 Task: Sort the products in the category "Homeopathic Care" by price (highest first).
Action: Mouse moved to (334, 159)
Screenshot: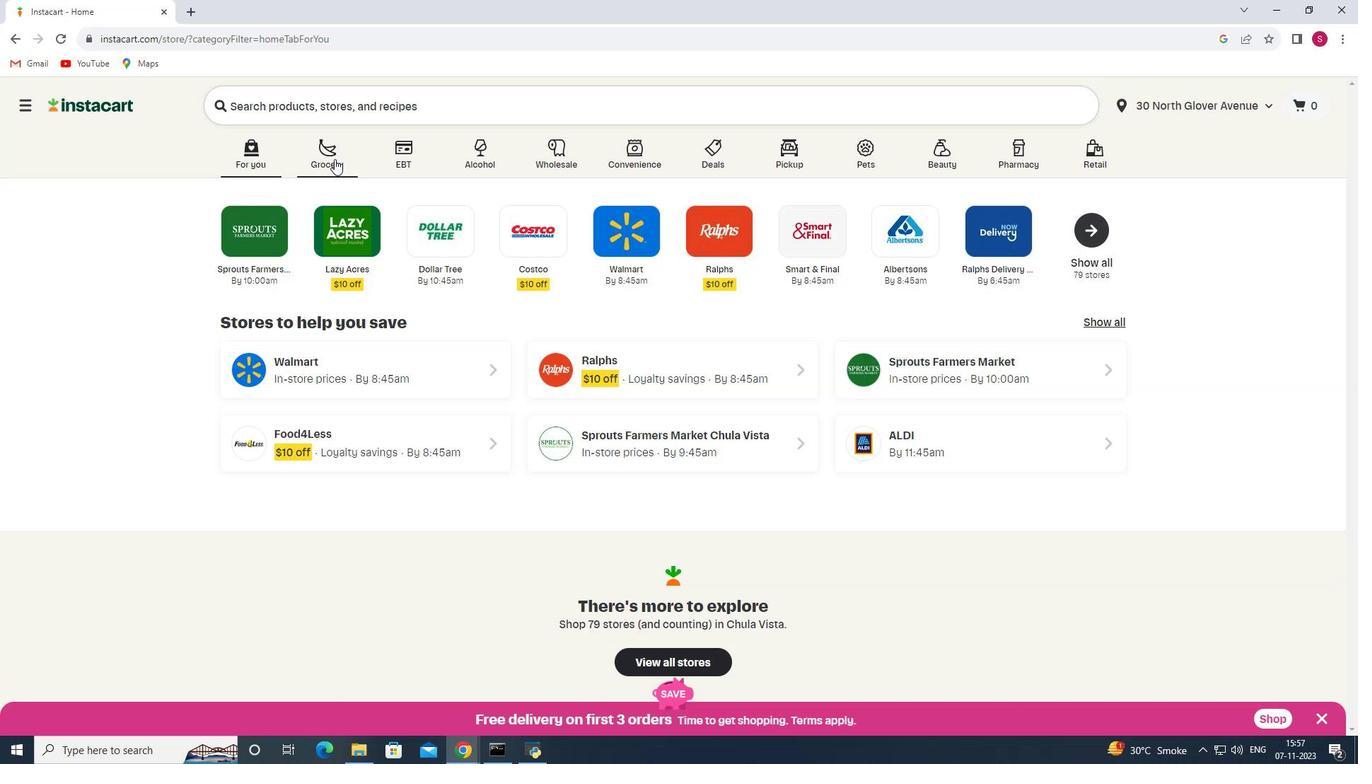 
Action: Mouse pressed left at (334, 159)
Screenshot: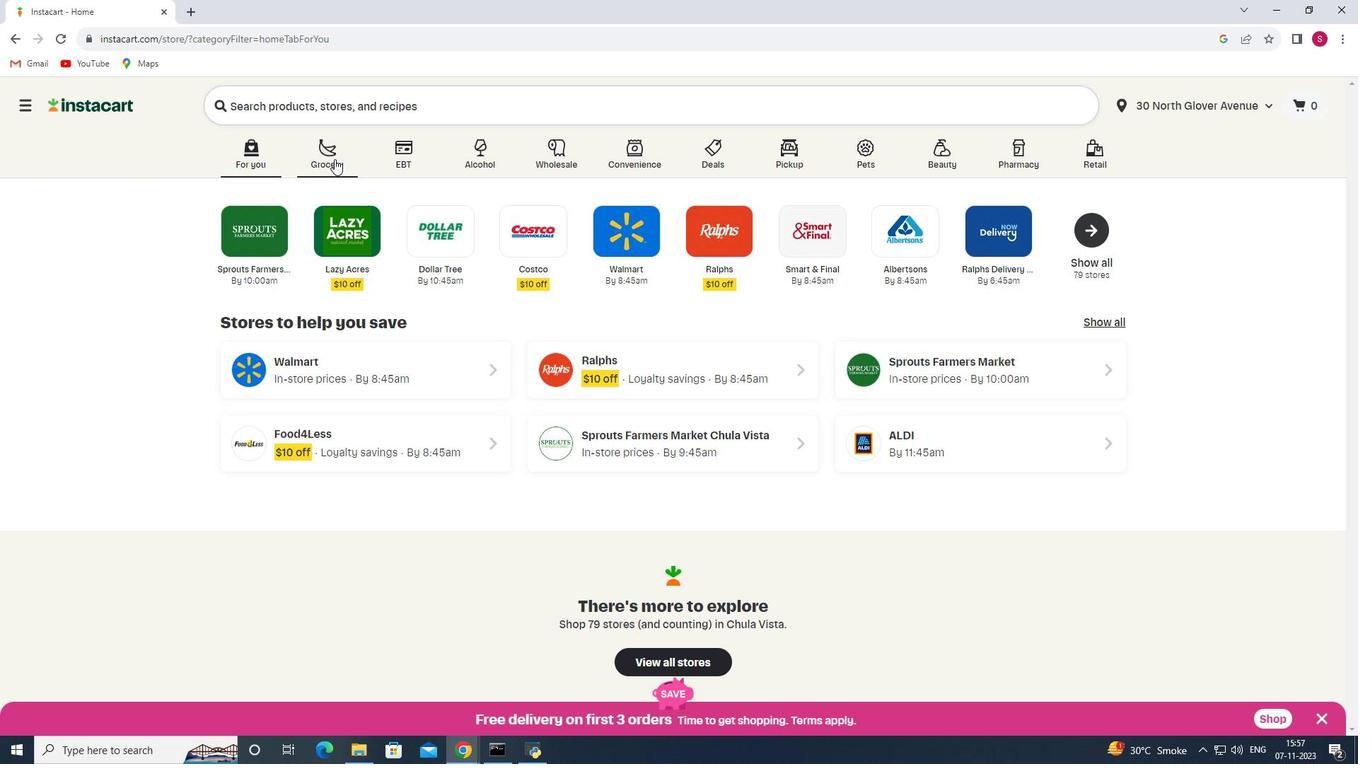 
Action: Mouse moved to (355, 394)
Screenshot: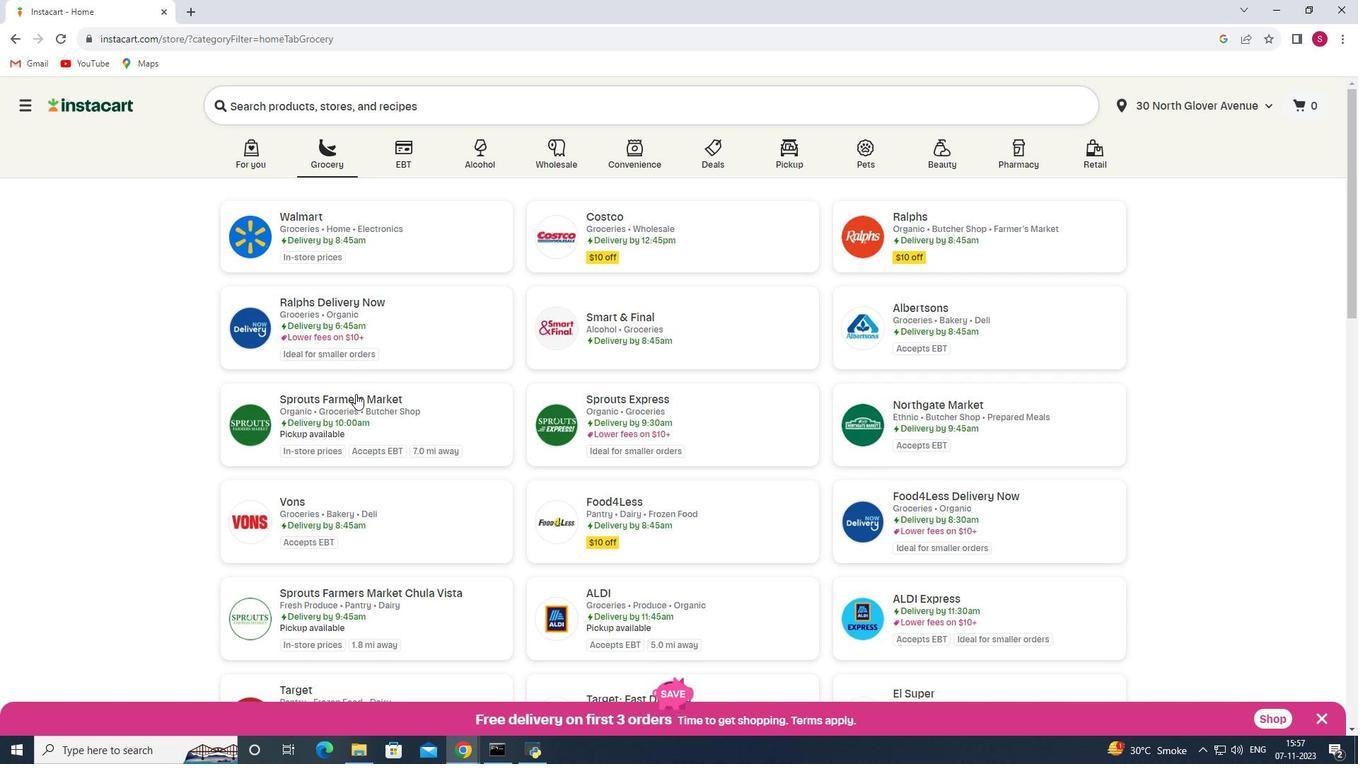 
Action: Mouse pressed left at (355, 394)
Screenshot: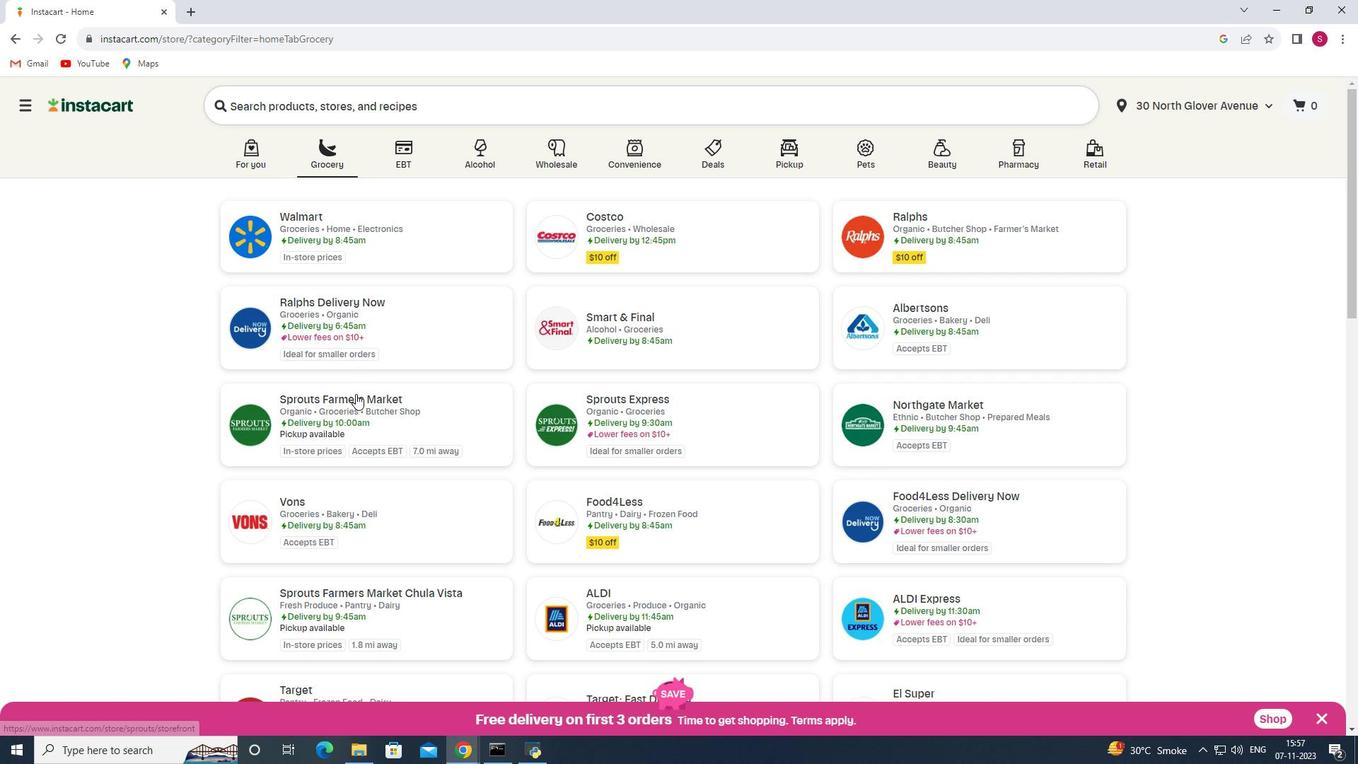 
Action: Mouse moved to (9, 401)
Screenshot: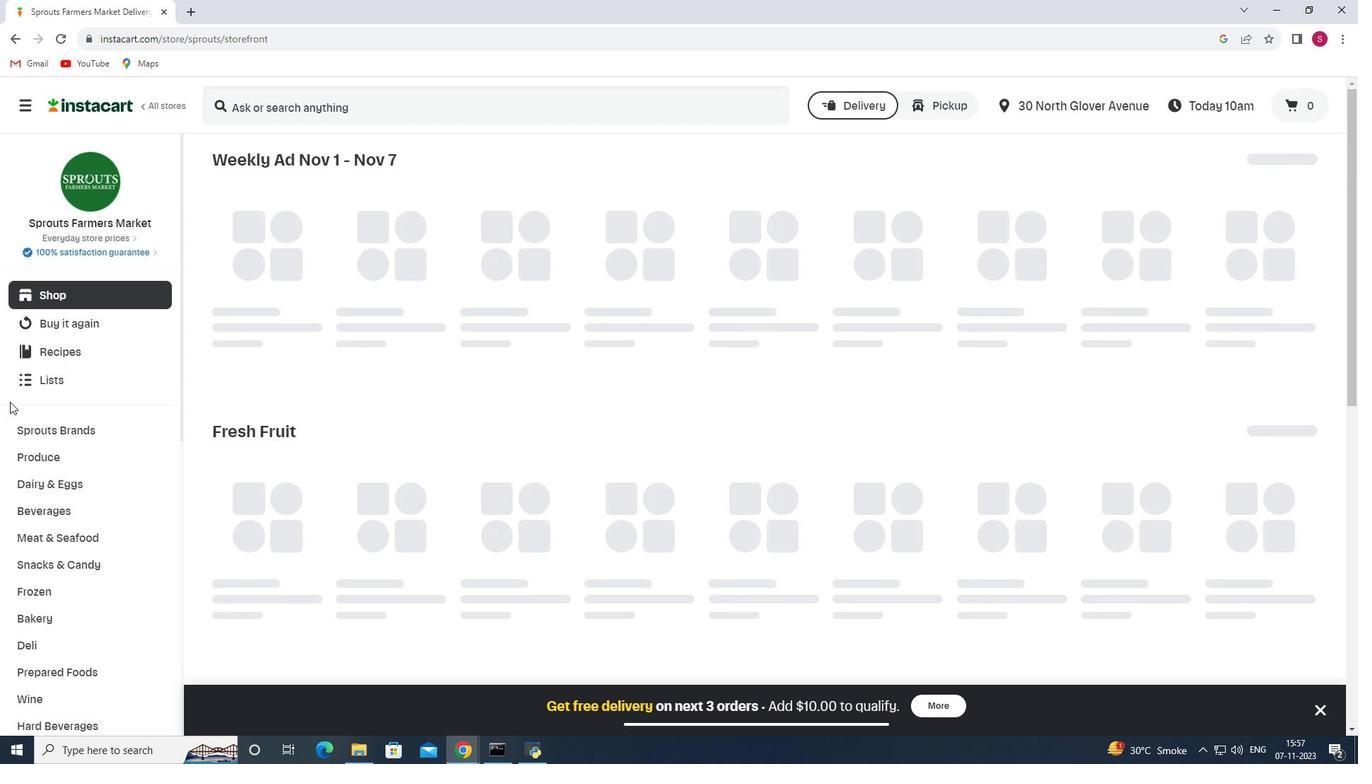 
Action: Mouse scrolled (9, 401) with delta (0, 0)
Screenshot: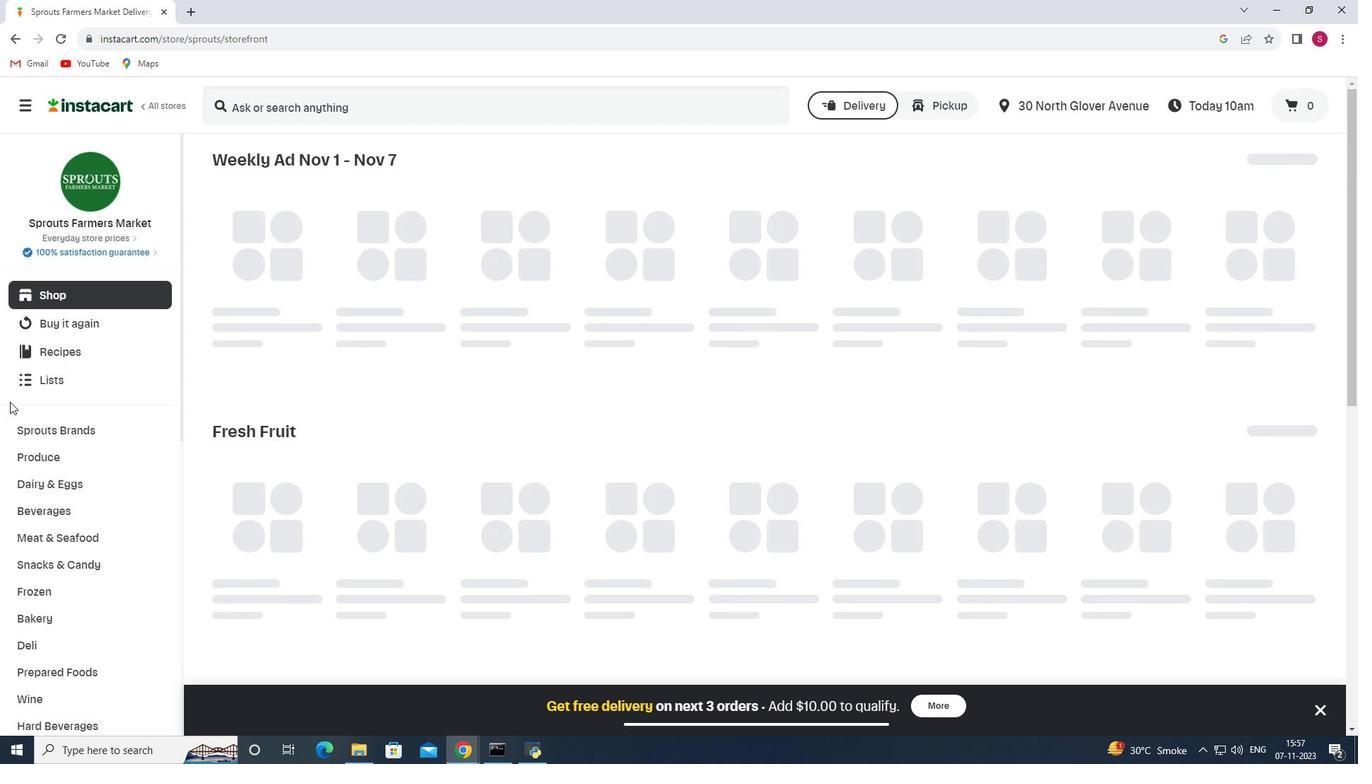
Action: Mouse moved to (65, 385)
Screenshot: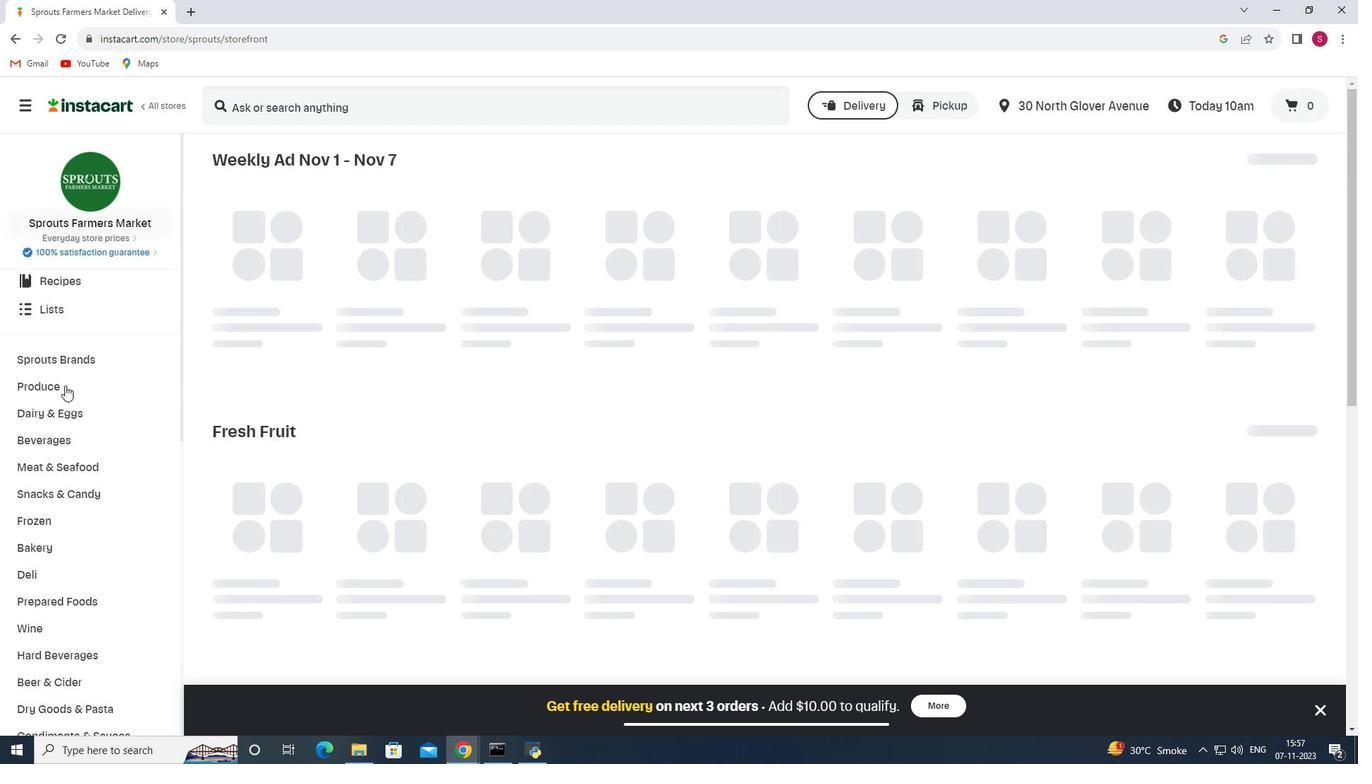 
Action: Mouse scrolled (65, 384) with delta (0, 0)
Screenshot: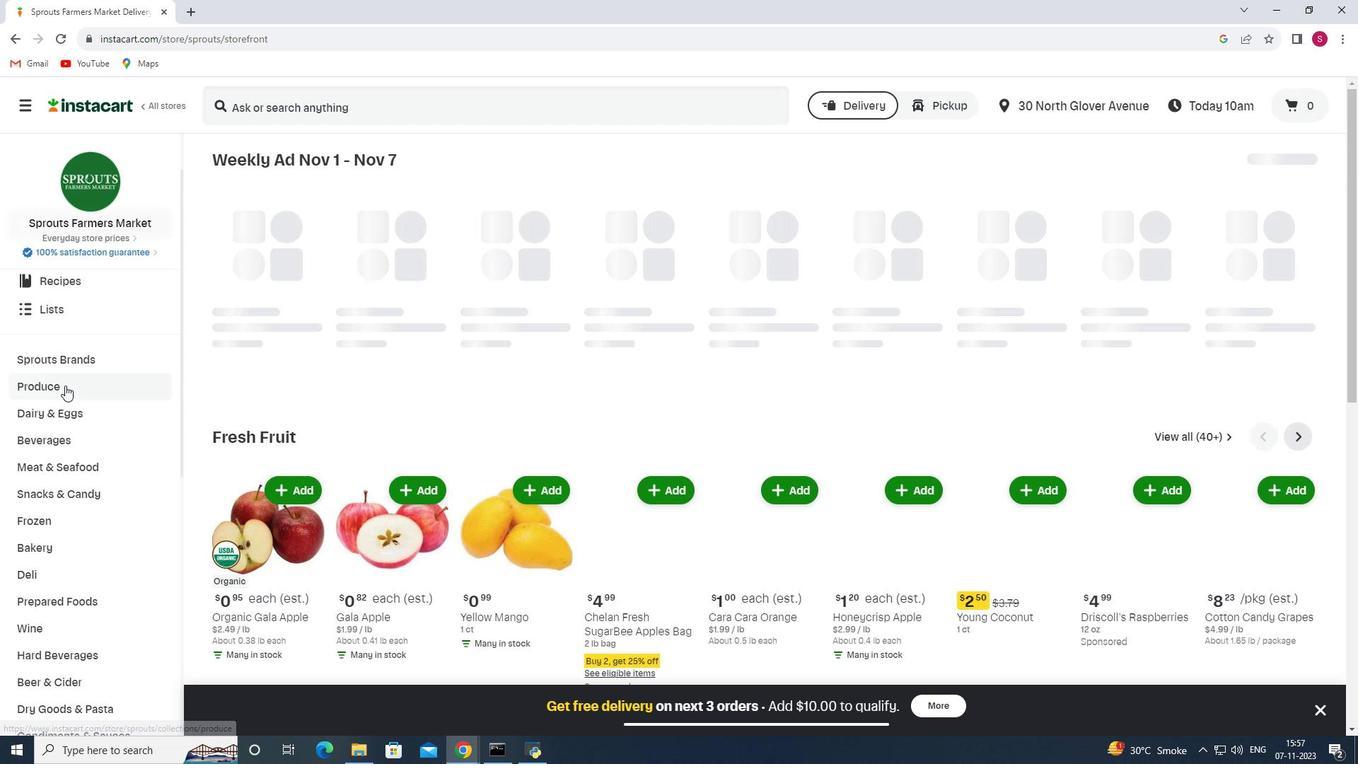 
Action: Mouse scrolled (65, 384) with delta (0, 0)
Screenshot: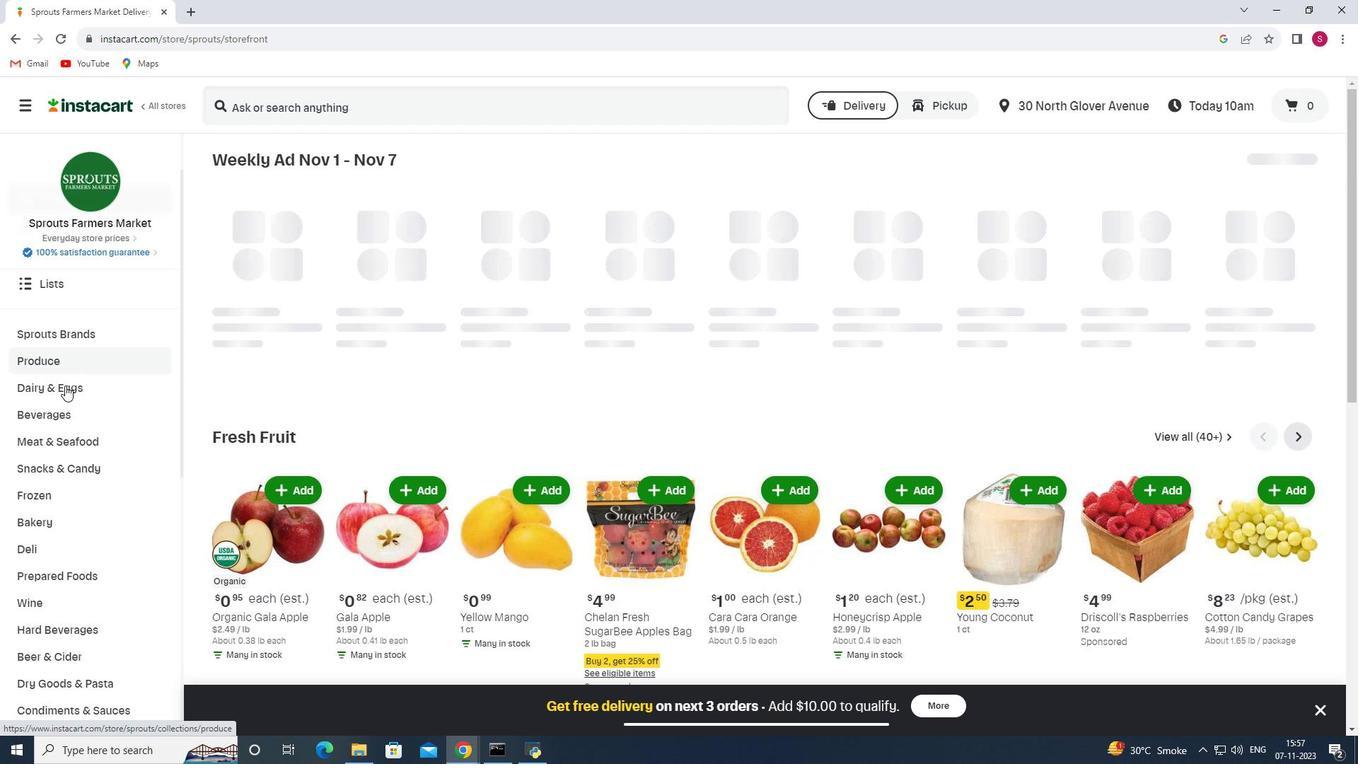 
Action: Mouse moved to (65, 384)
Screenshot: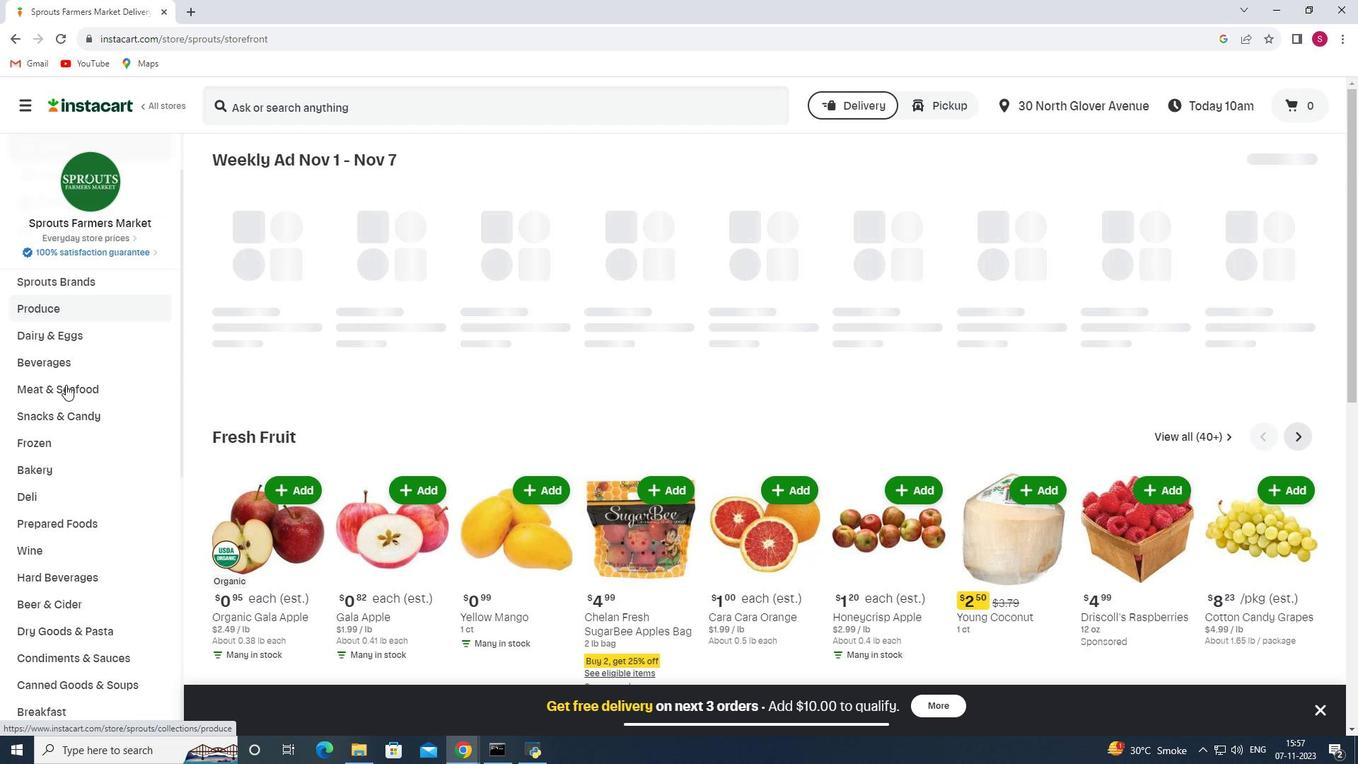 
Action: Mouse scrolled (65, 384) with delta (0, 0)
Screenshot: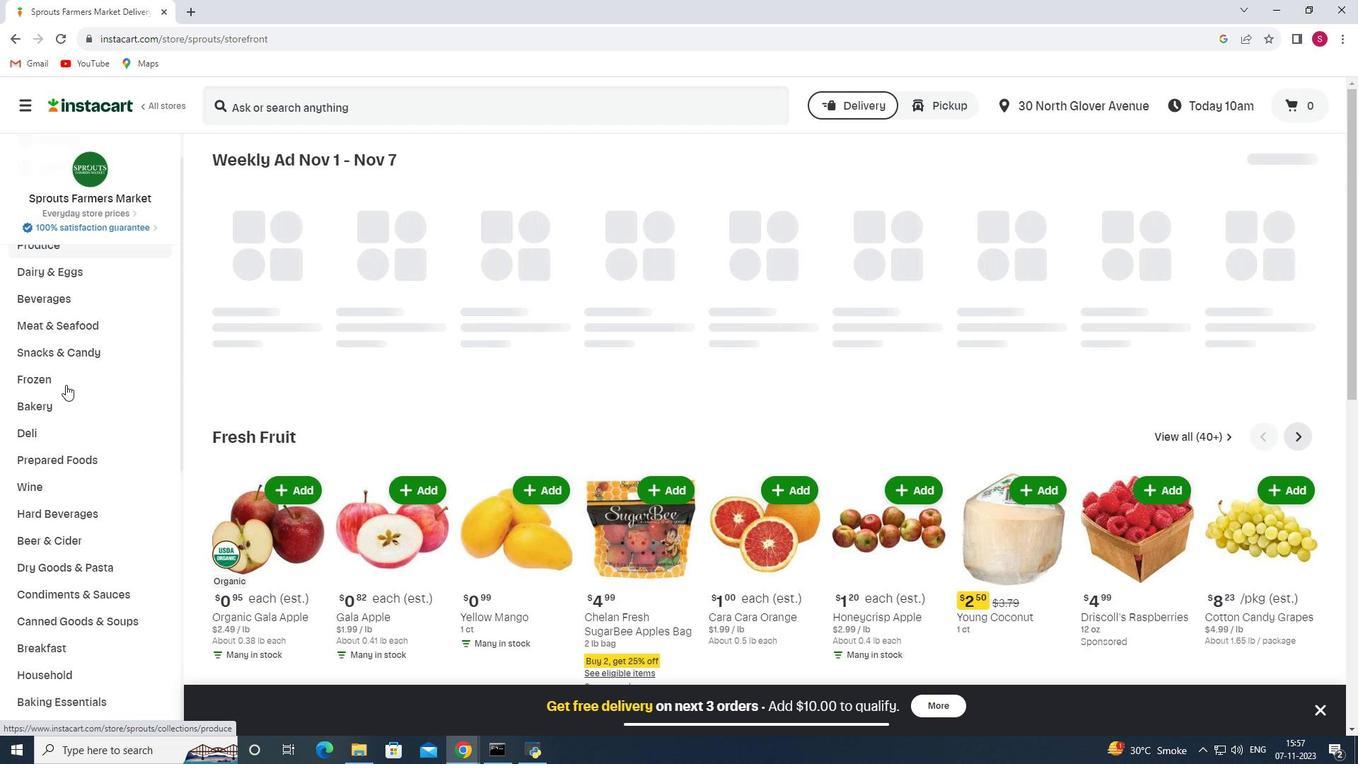 
Action: Mouse scrolled (65, 384) with delta (0, 0)
Screenshot: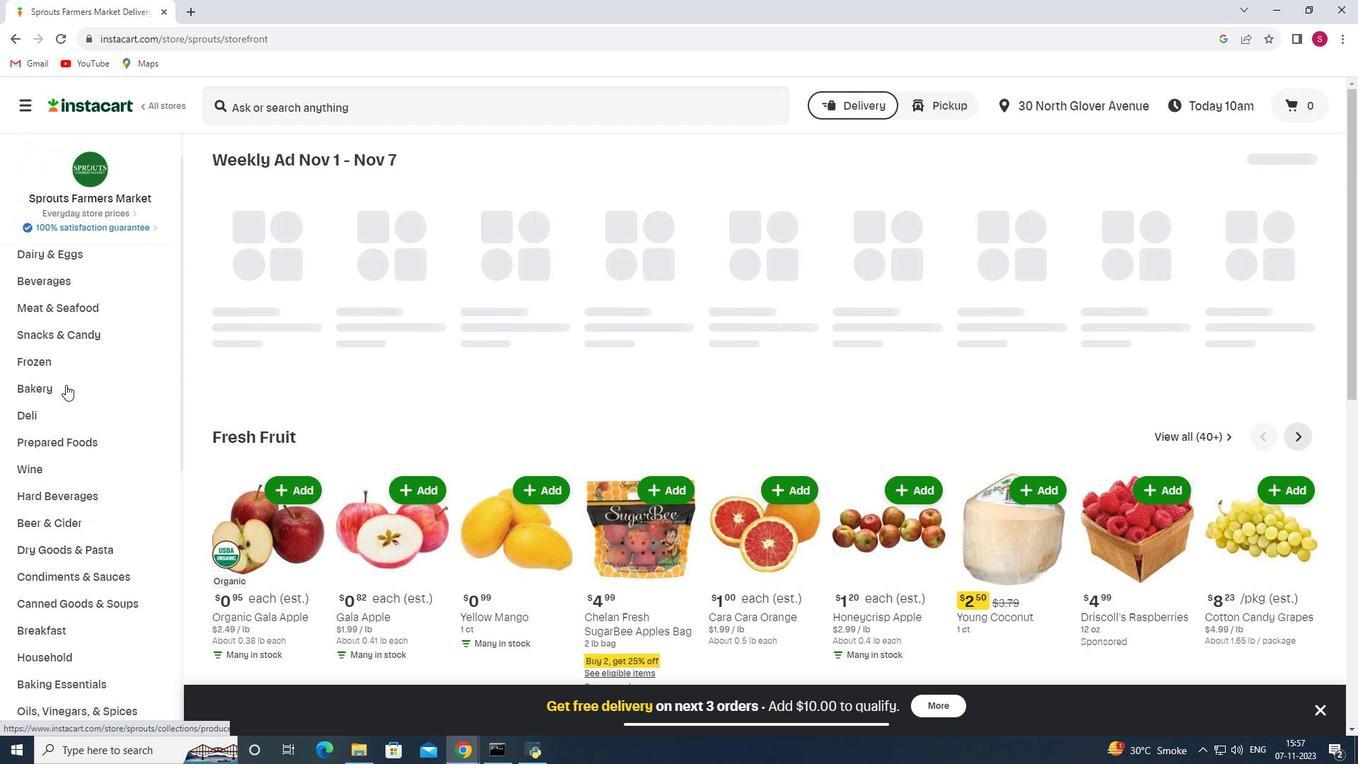 
Action: Mouse scrolled (65, 384) with delta (0, 0)
Screenshot: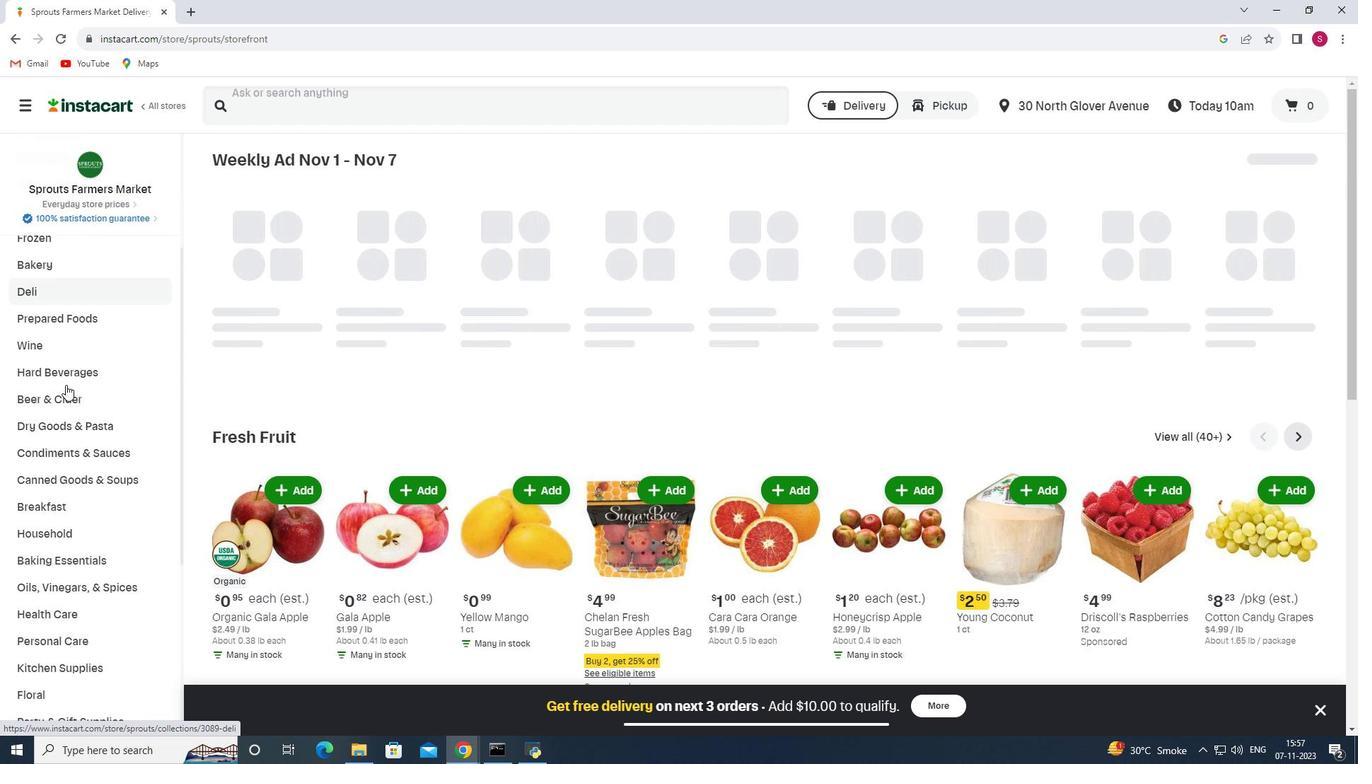 
Action: Mouse scrolled (65, 384) with delta (0, 0)
Screenshot: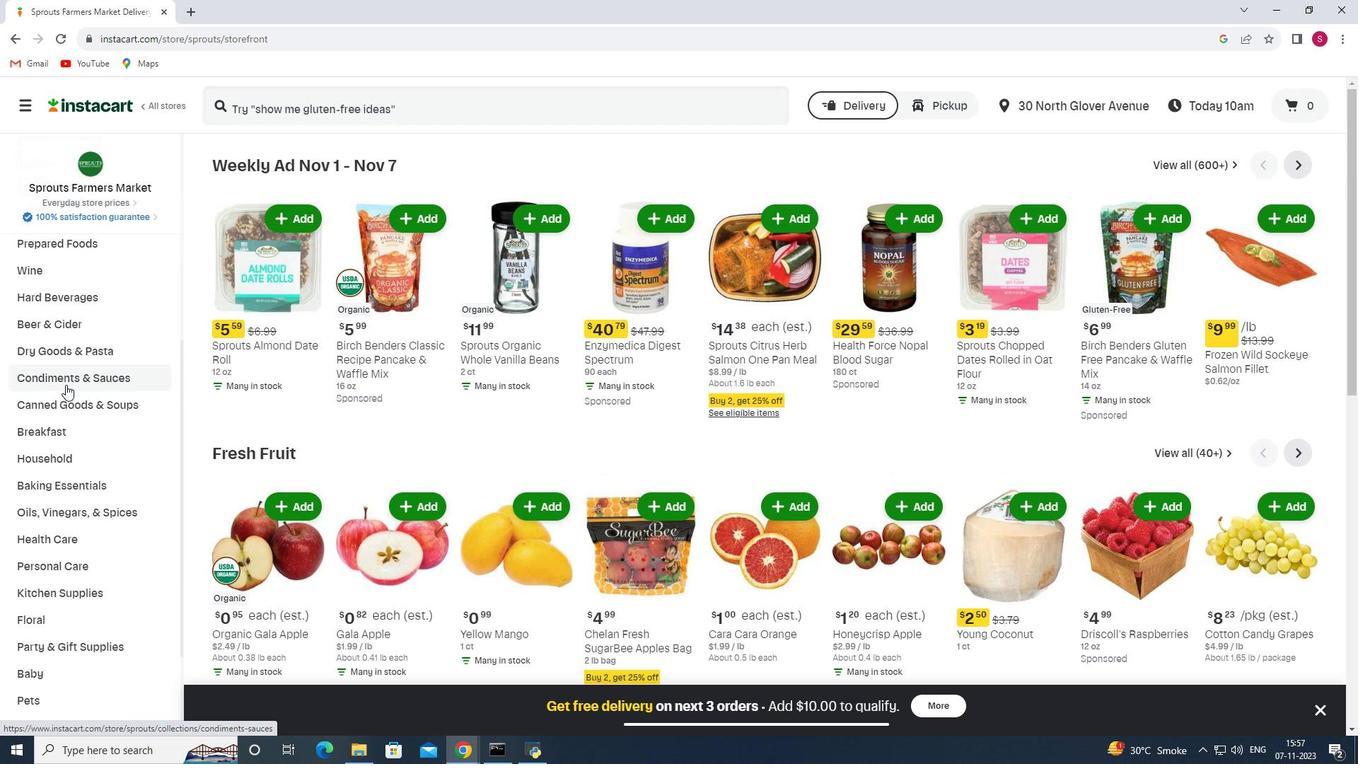 
Action: Mouse scrolled (65, 384) with delta (0, 0)
Screenshot: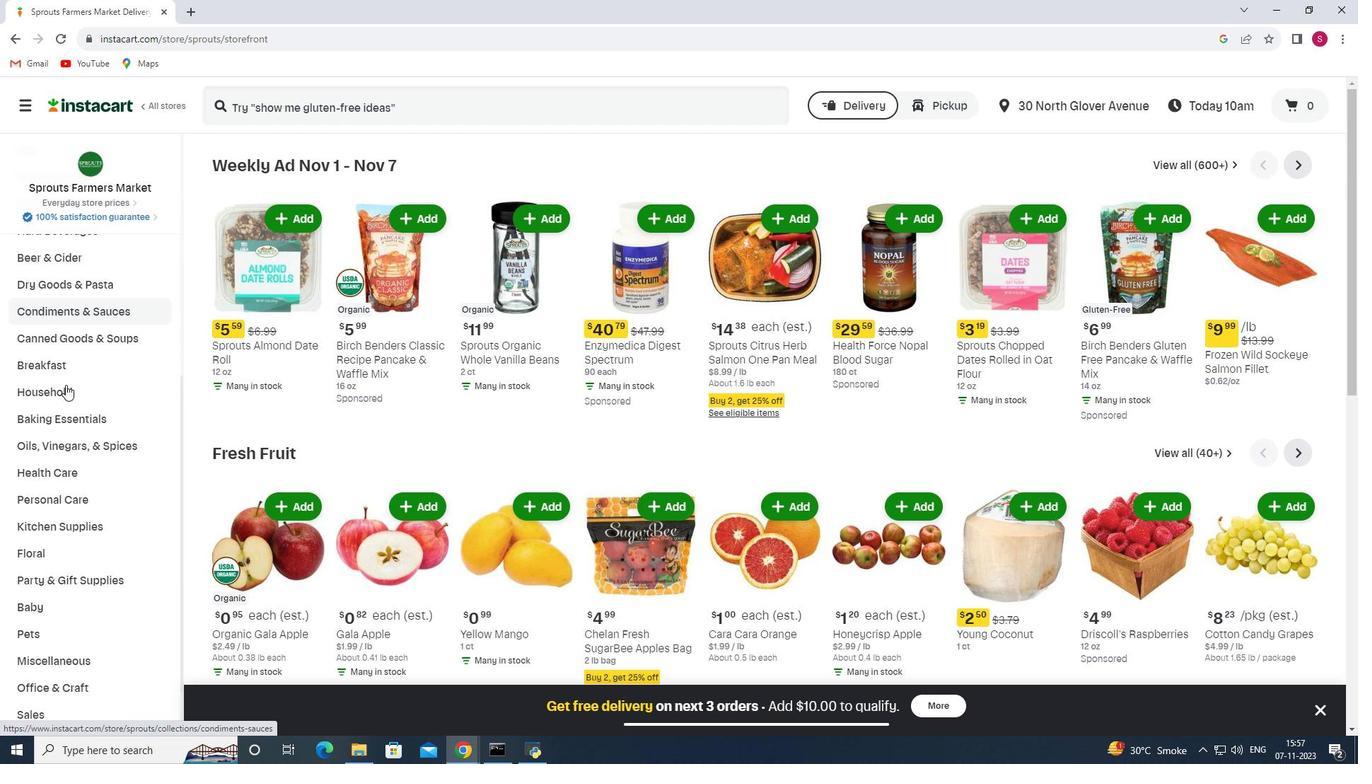 
Action: Mouse moved to (65, 392)
Screenshot: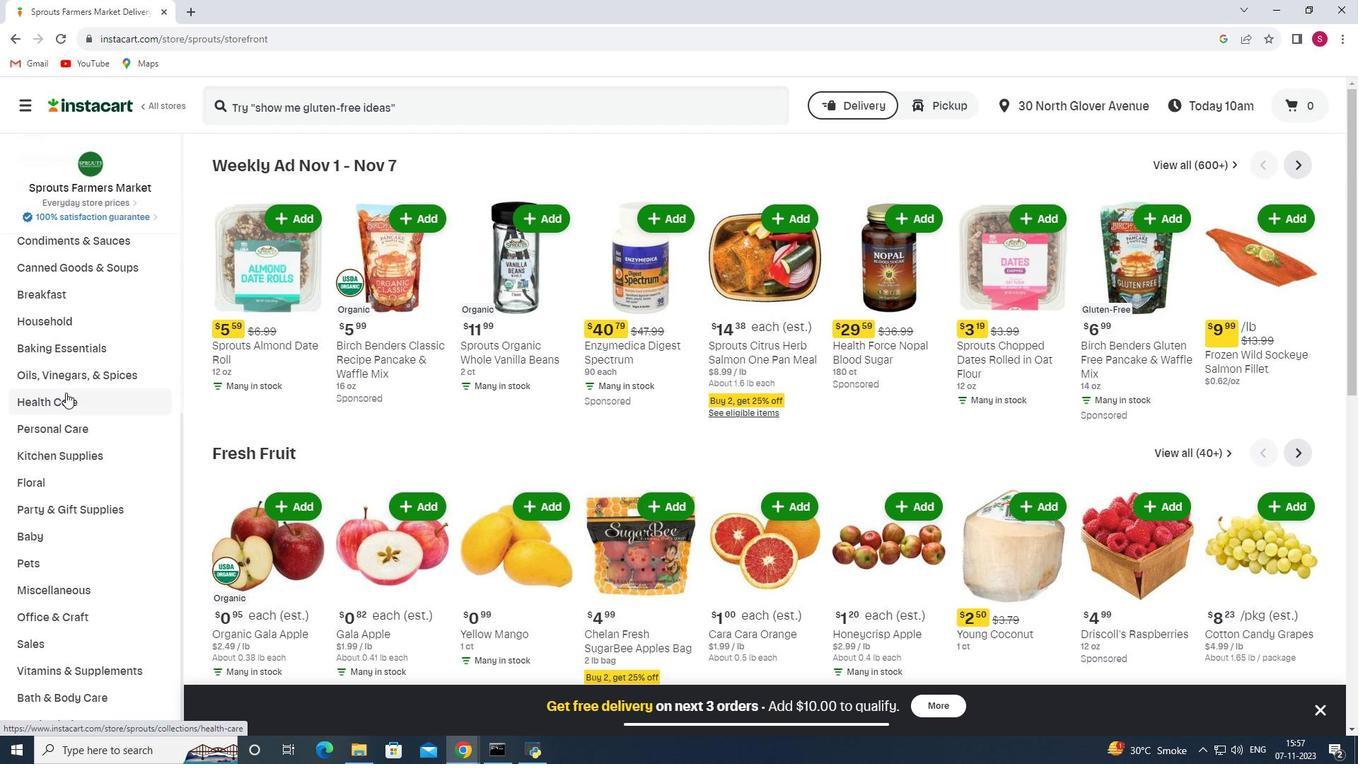 
Action: Mouse pressed left at (65, 392)
Screenshot: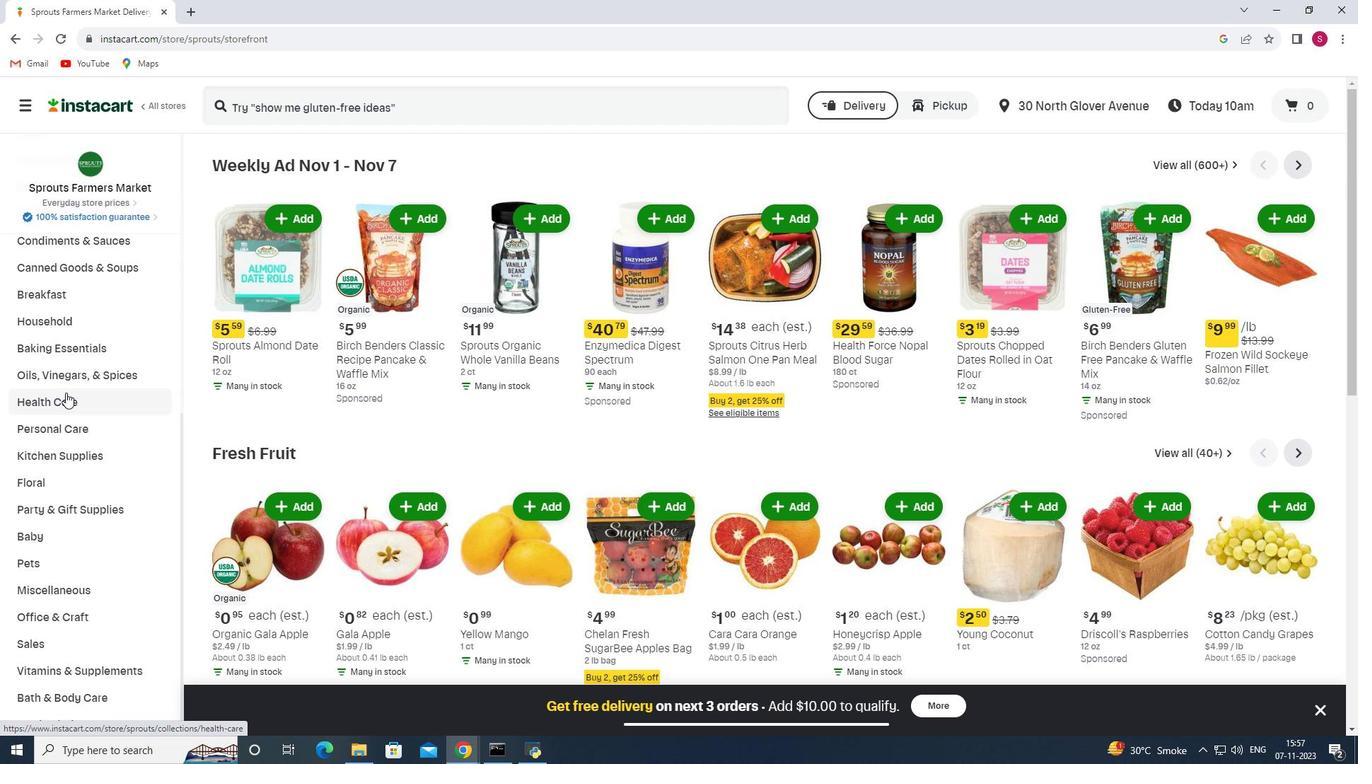 
Action: Mouse moved to (469, 200)
Screenshot: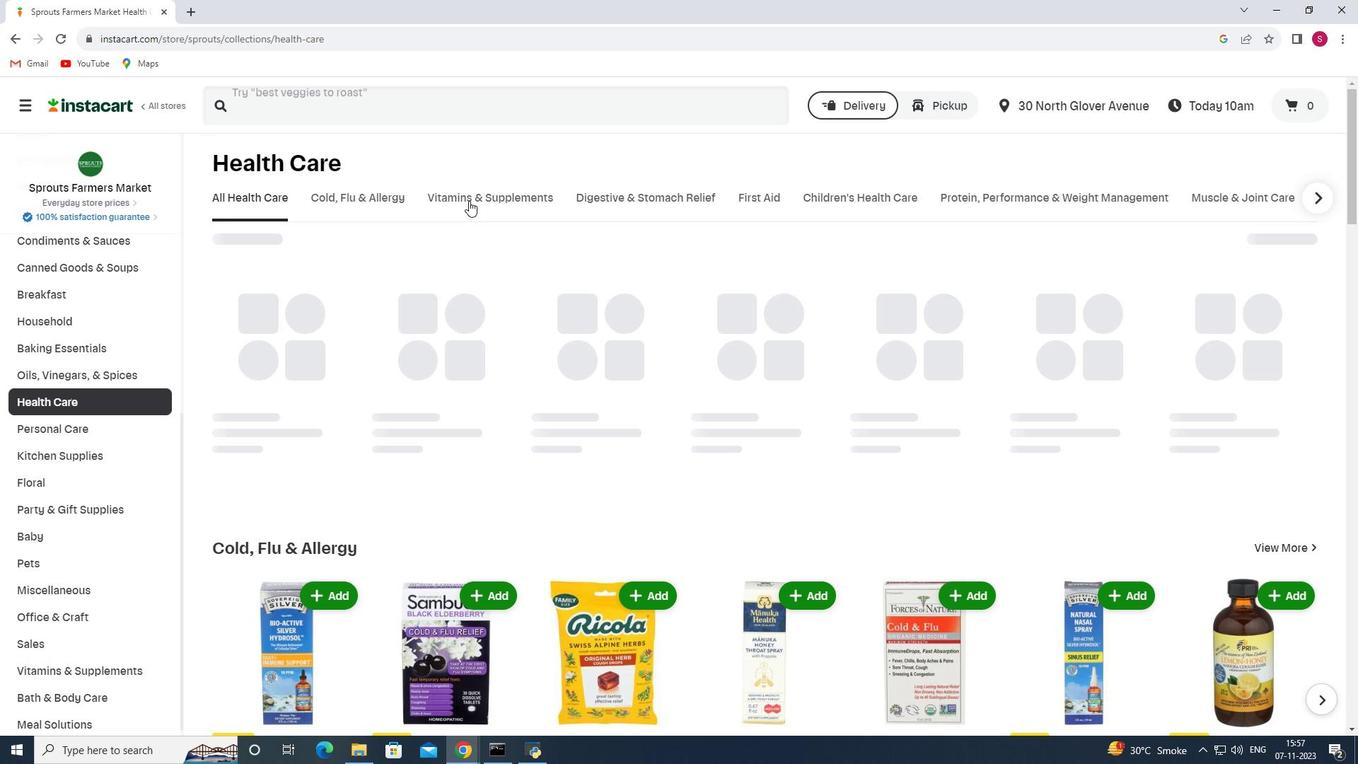 
Action: Mouse pressed left at (469, 200)
Screenshot: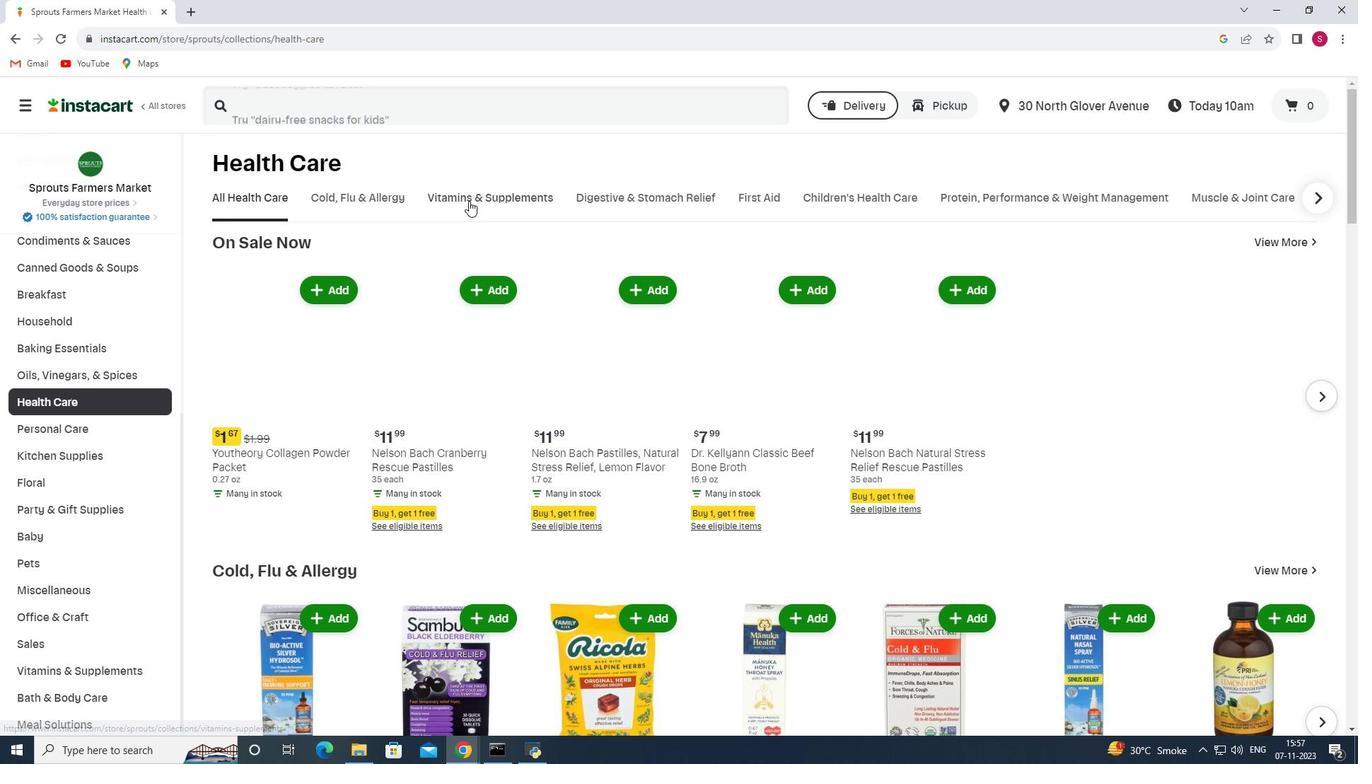 
Action: Mouse moved to (1107, 250)
Screenshot: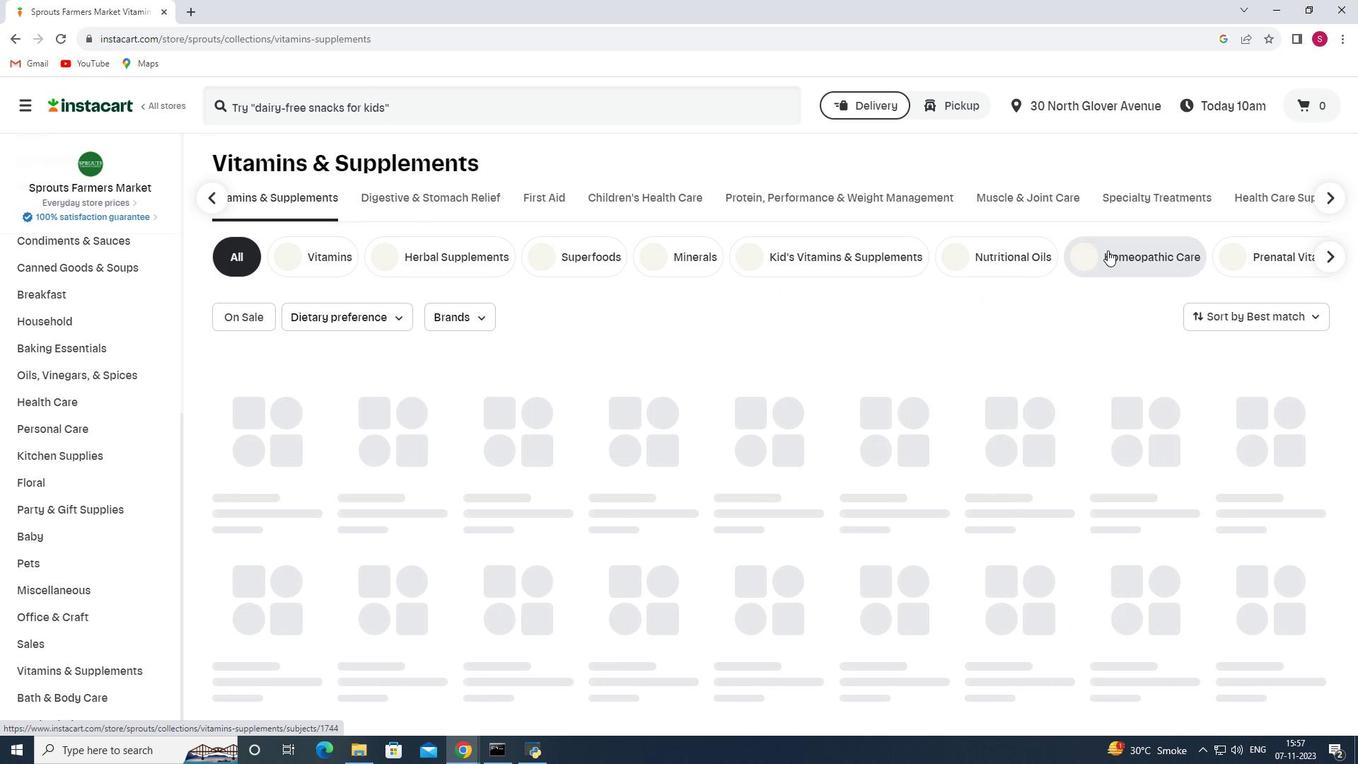 
Action: Mouse pressed left at (1107, 250)
Screenshot: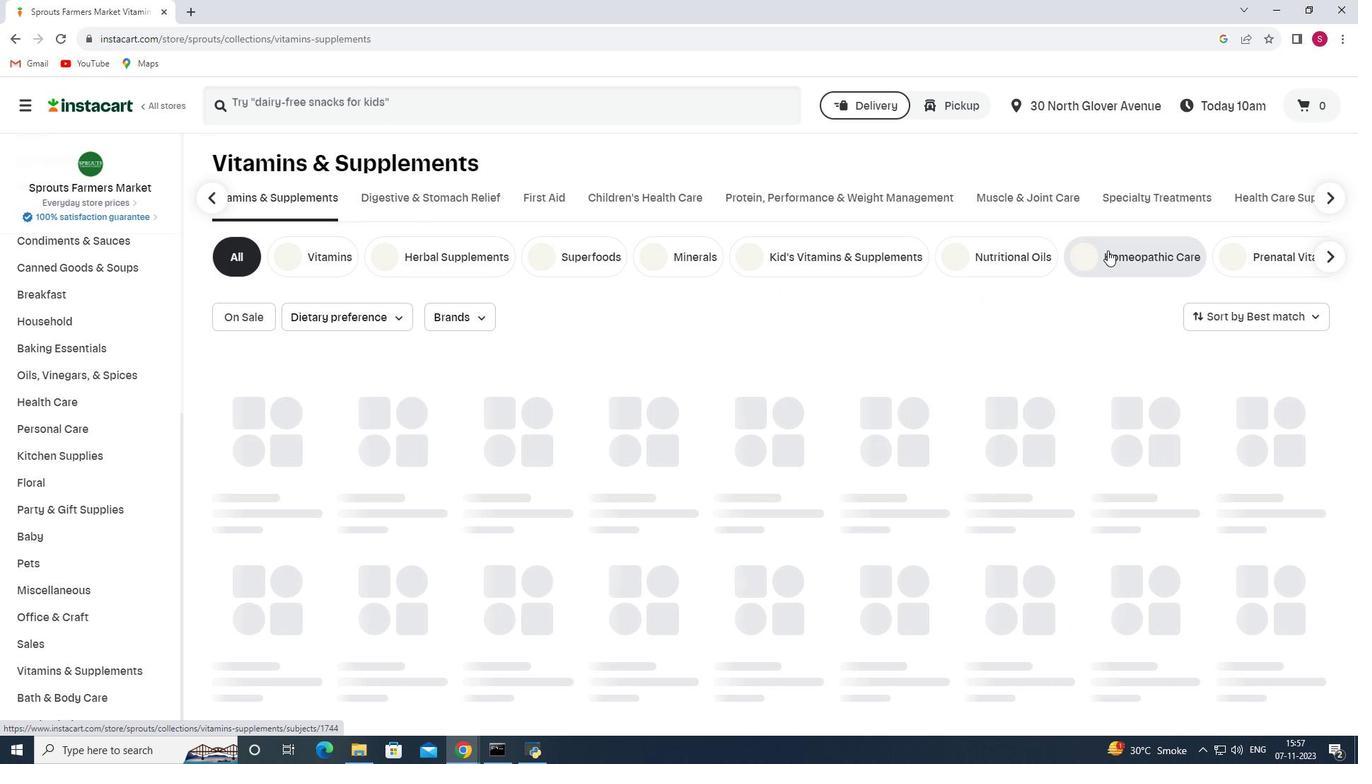 
Action: Mouse moved to (1225, 324)
Screenshot: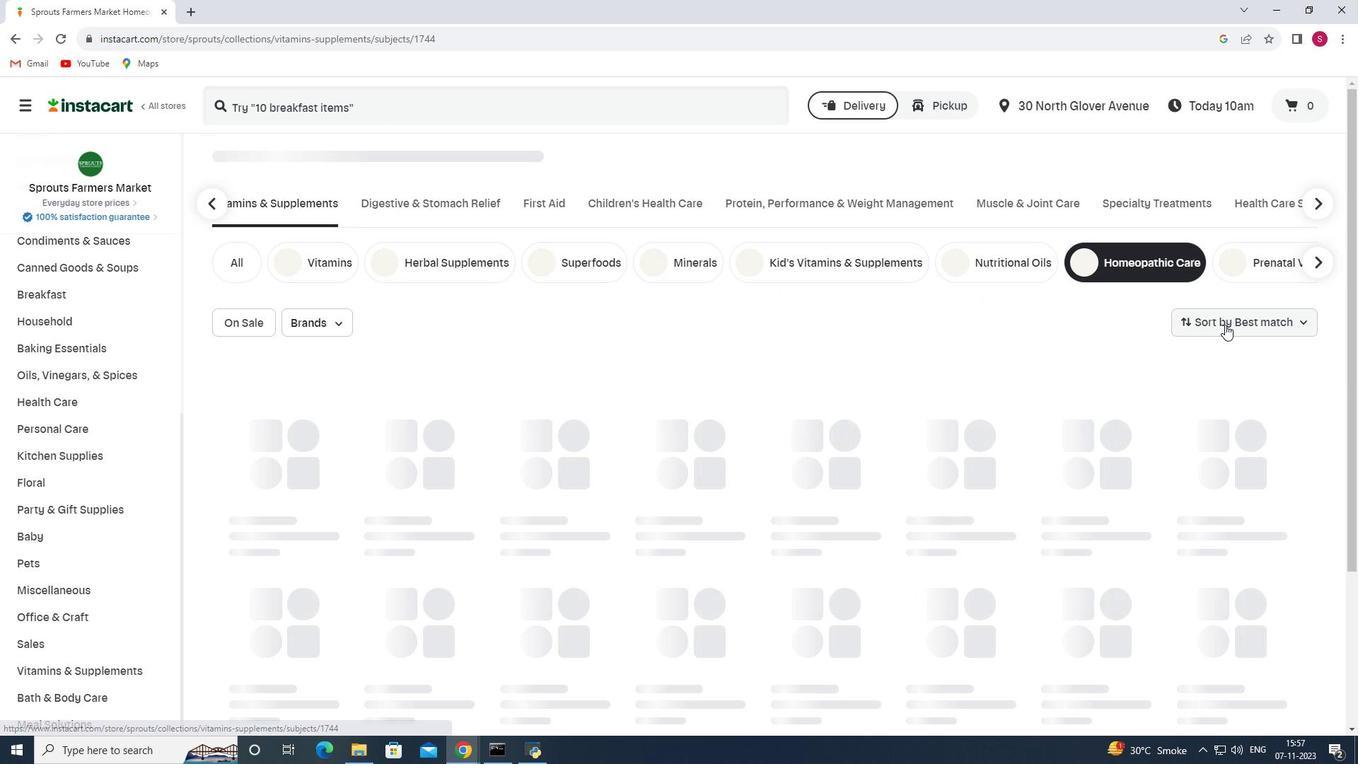 
Action: Mouse pressed left at (1225, 324)
Screenshot: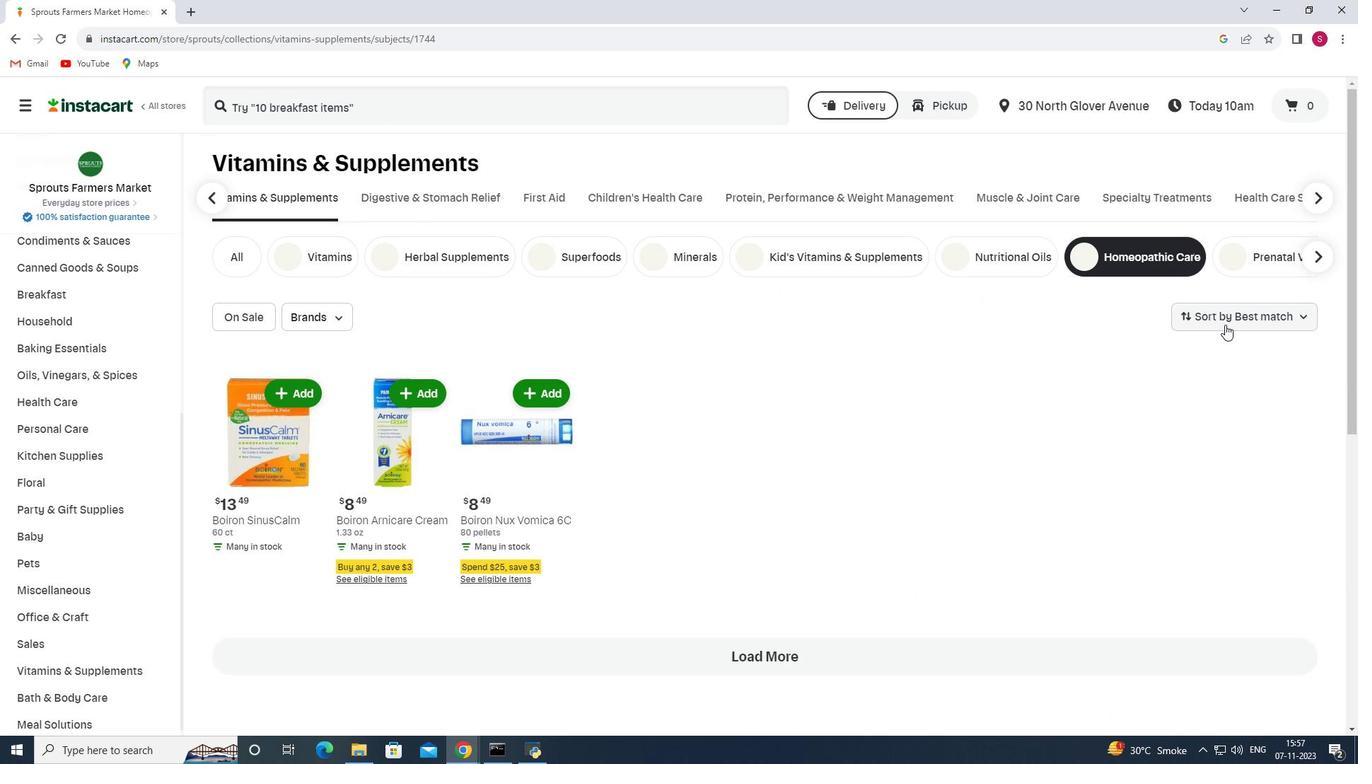 
Action: Mouse moved to (1244, 416)
Screenshot: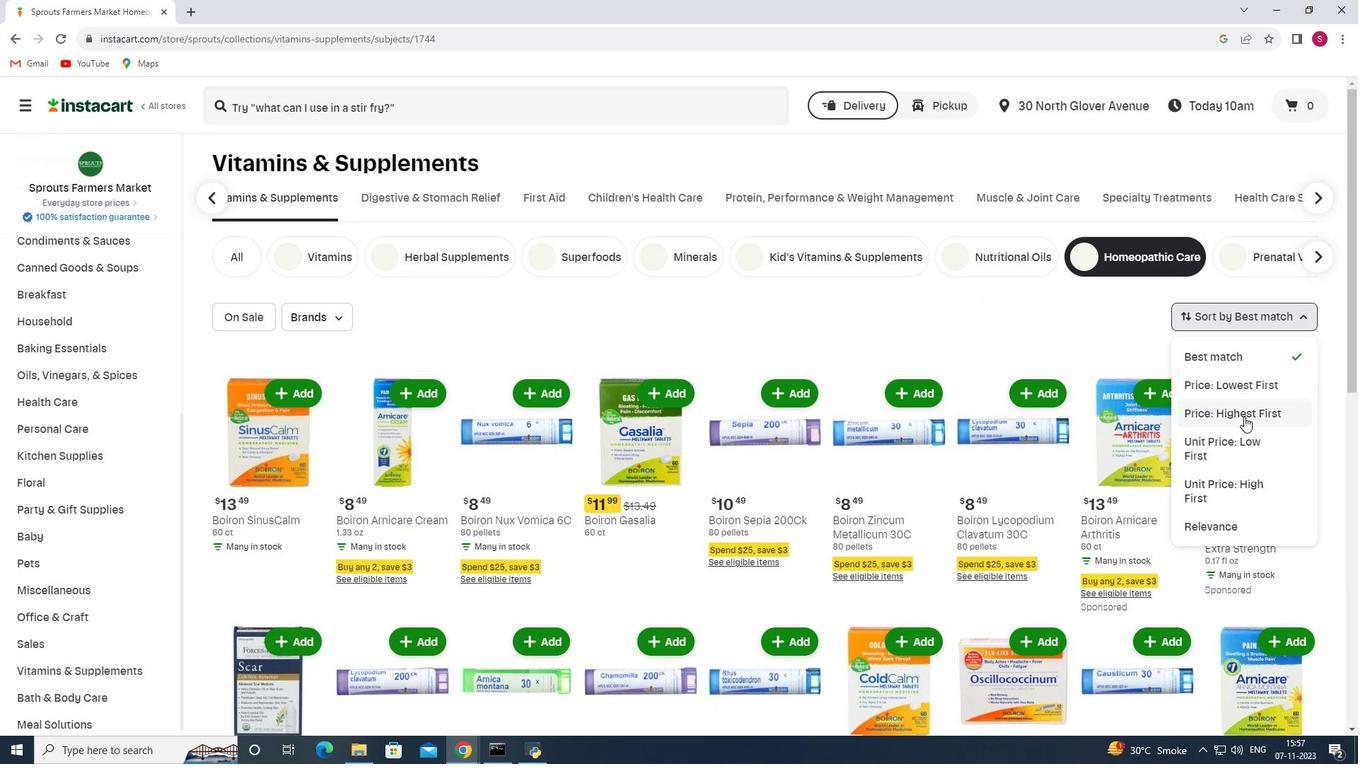 
Action: Mouse pressed left at (1244, 416)
Screenshot: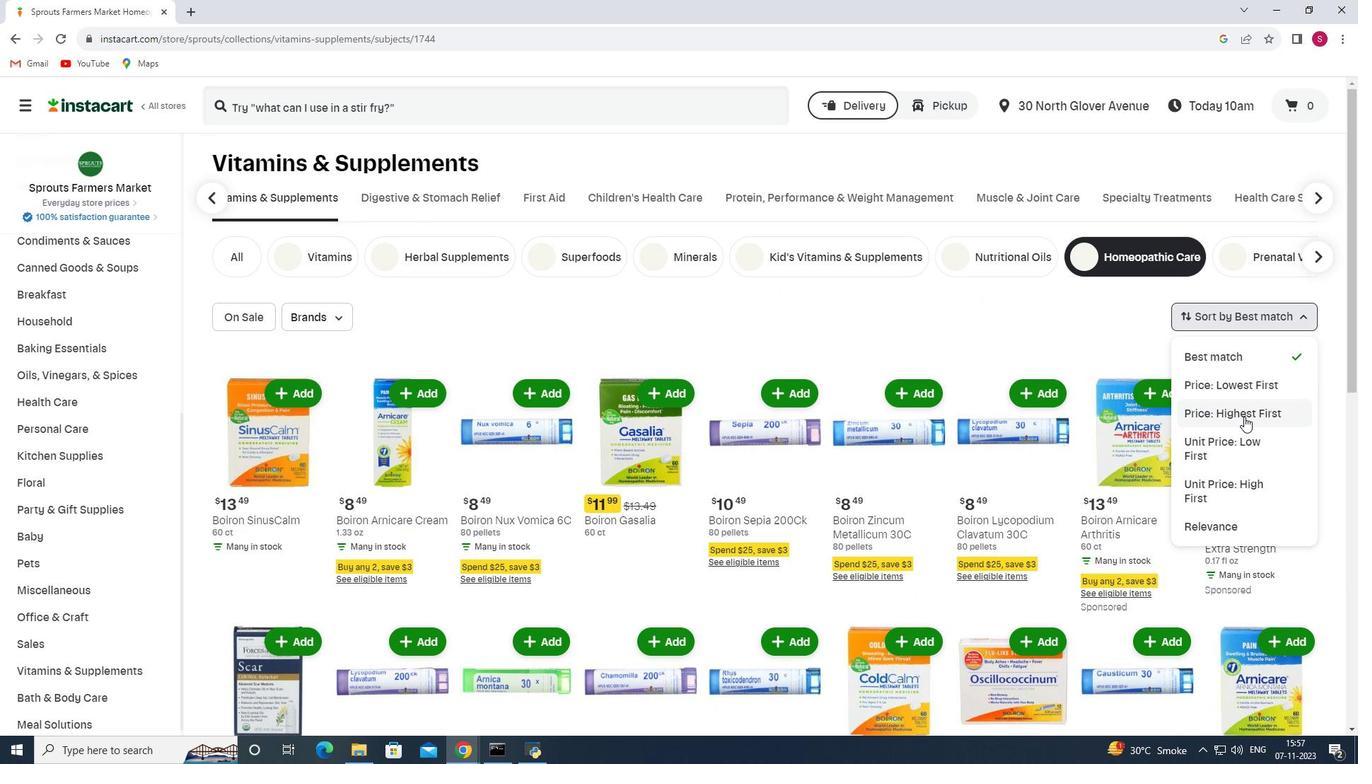 
Action: Mouse moved to (1239, 416)
Screenshot: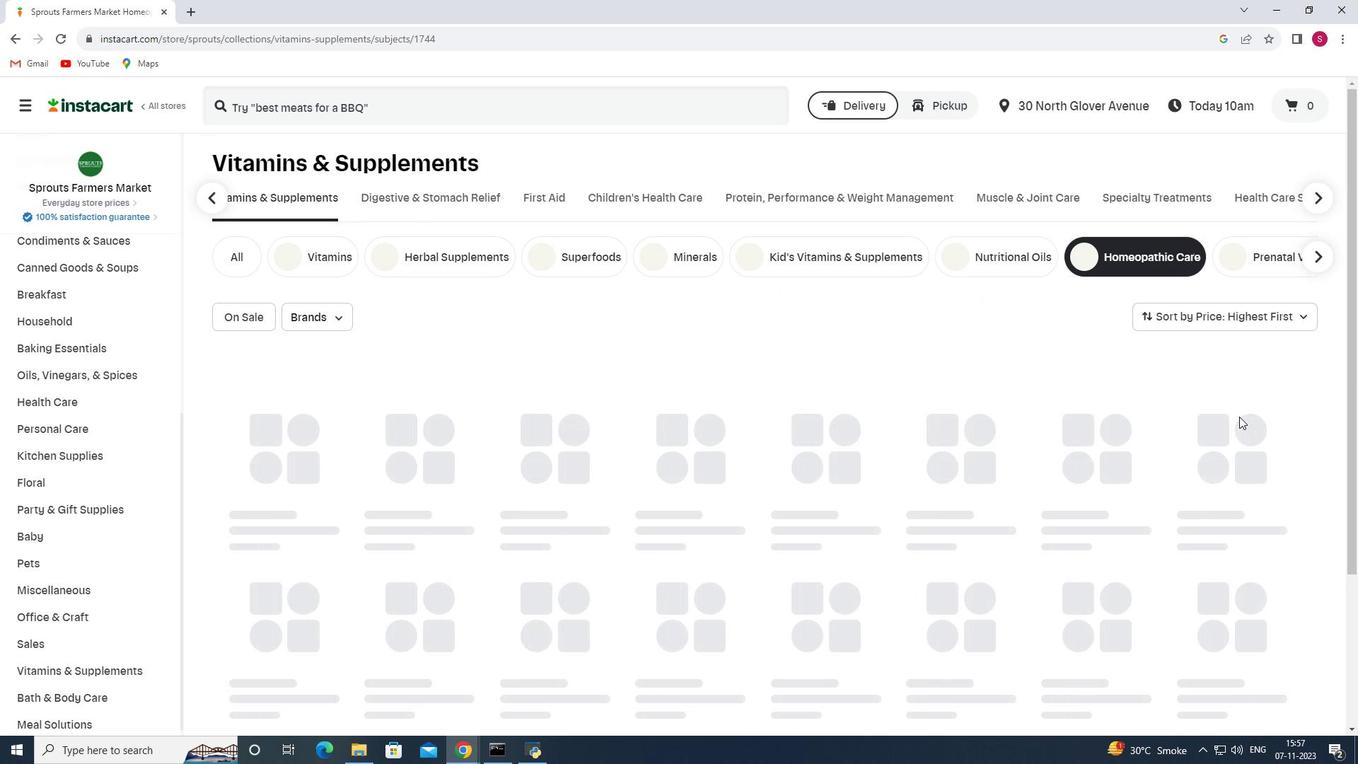 
